 Task: Select the Cyrillic(window 1251) in the encoding.
Action: Mouse moved to (60, 552)
Screenshot: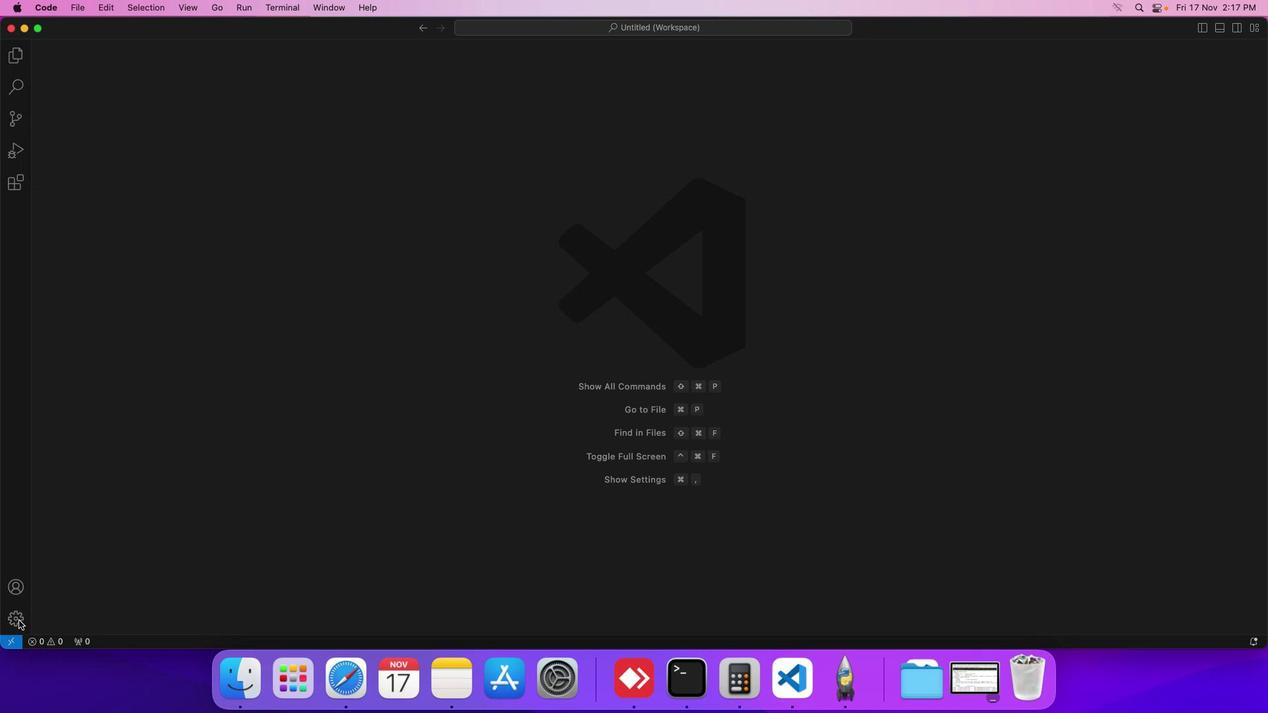 
Action: Mouse pressed left at (60, 552)
Screenshot: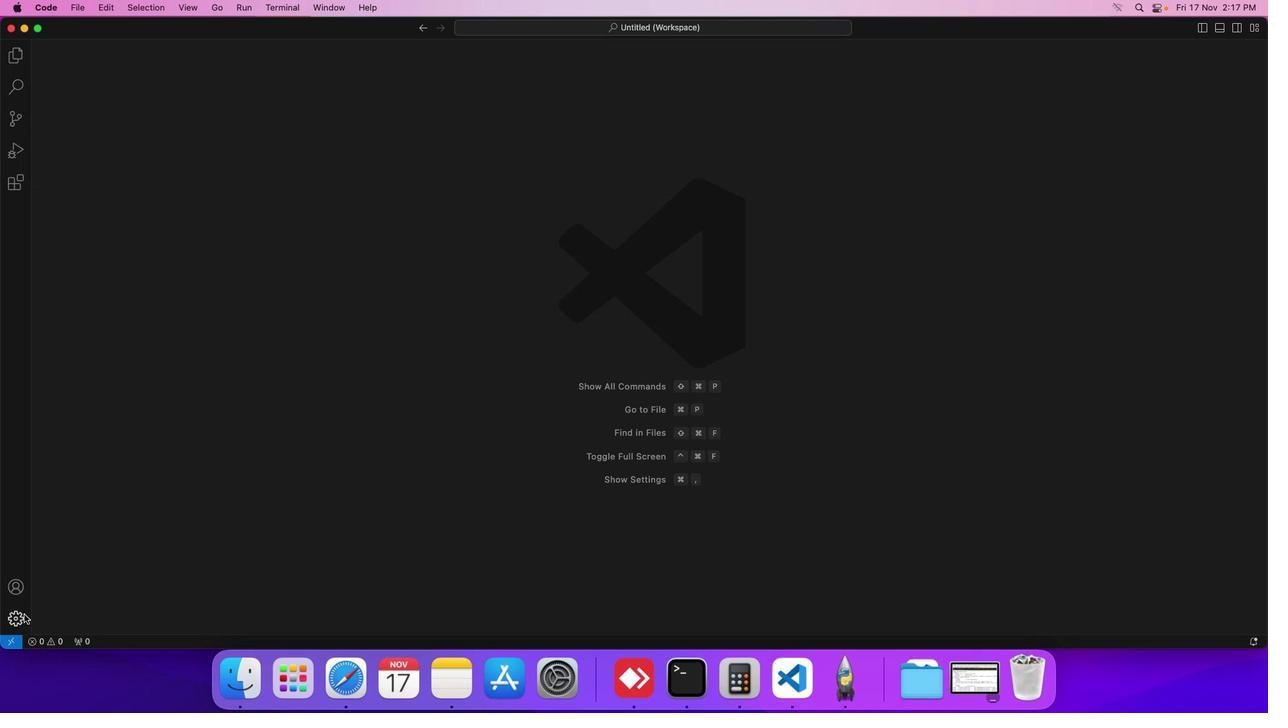 
Action: Mouse moved to (113, 491)
Screenshot: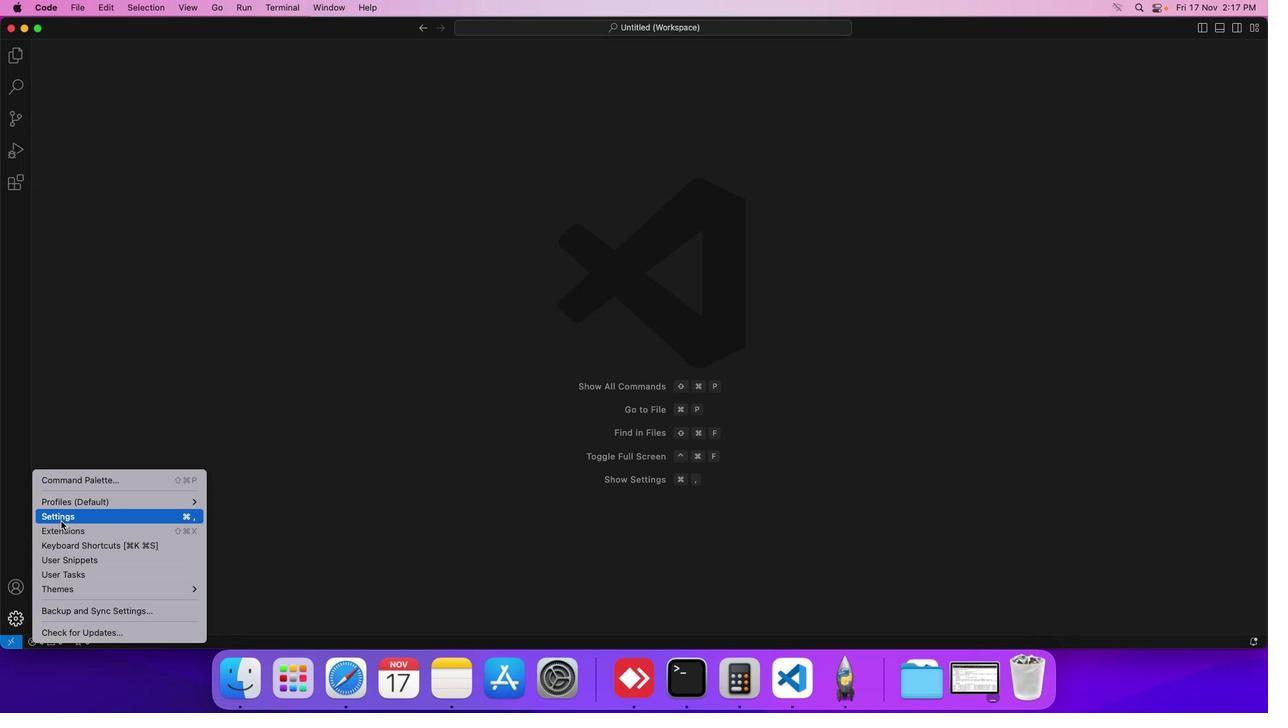 
Action: Mouse pressed left at (113, 491)
Screenshot: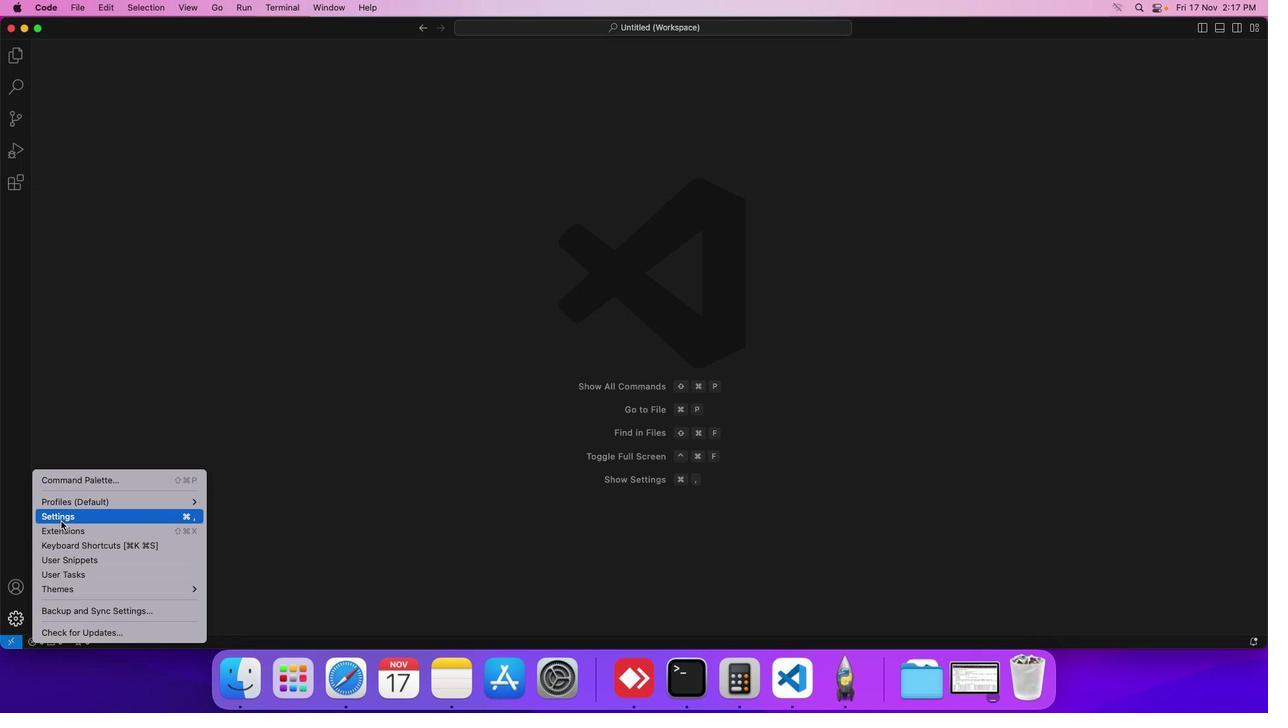 
Action: Mouse moved to (442, 240)
Screenshot: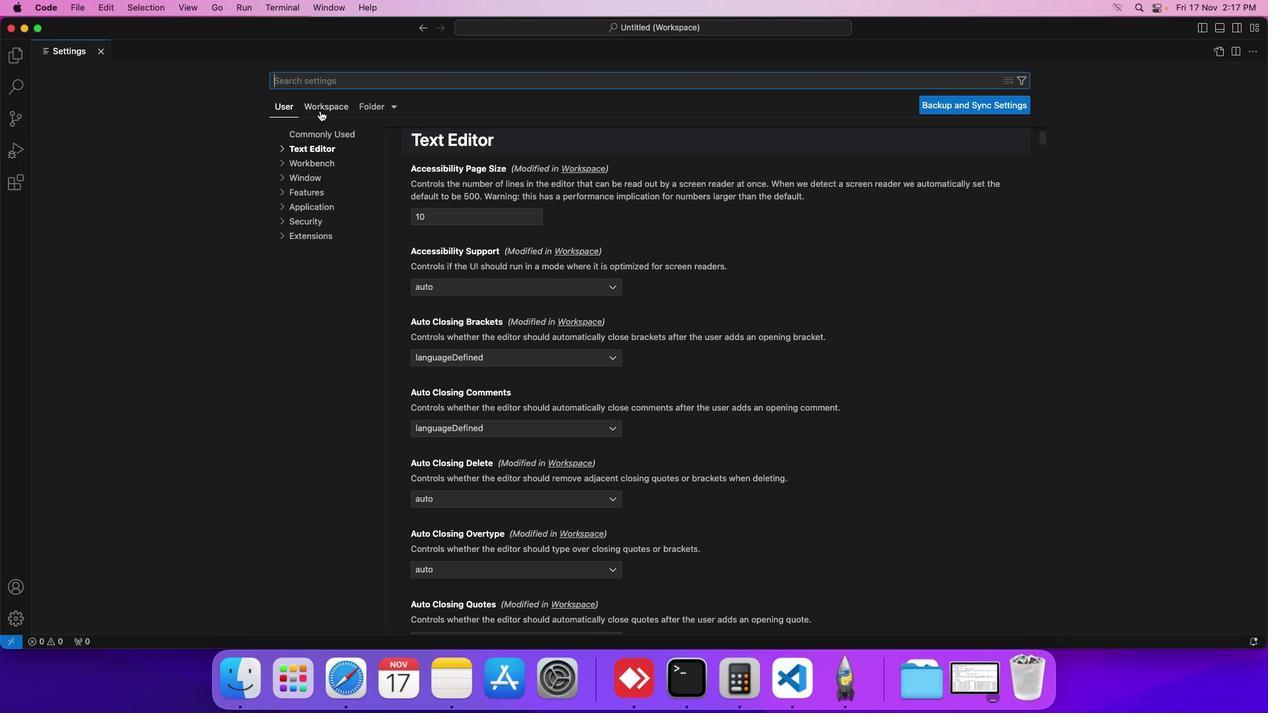 
Action: Mouse pressed left at (442, 240)
Screenshot: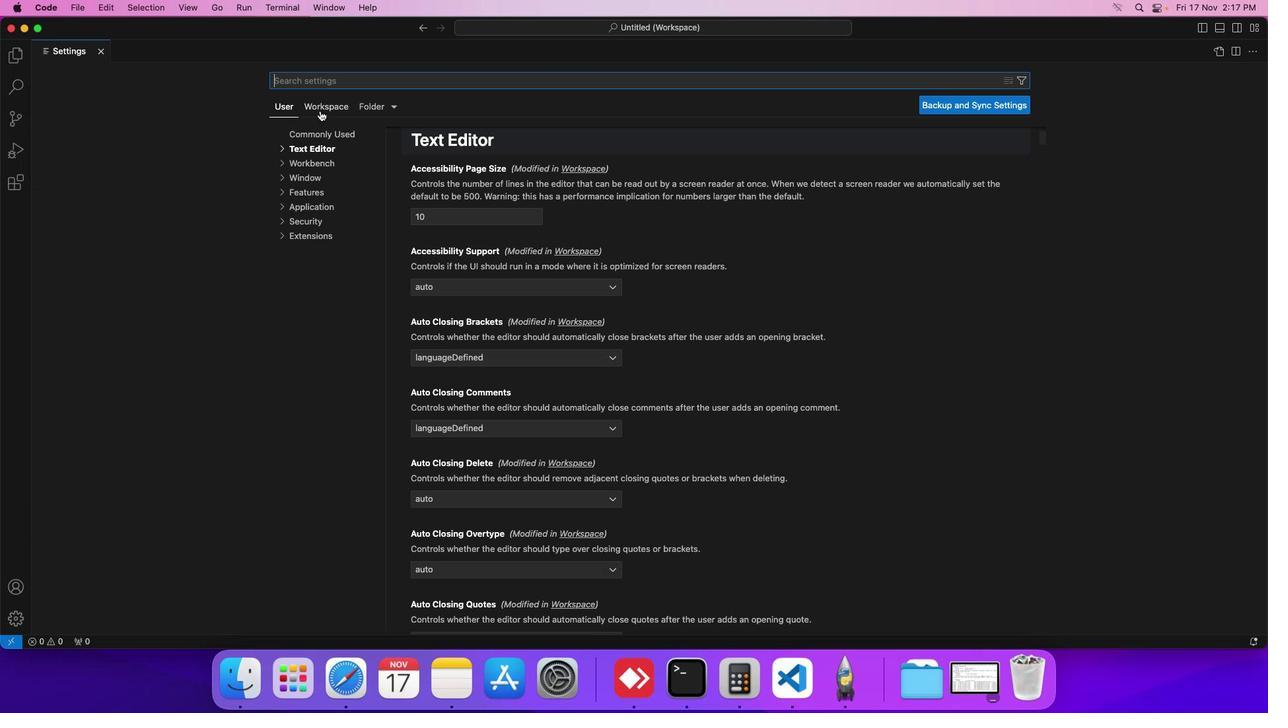 
Action: Mouse moved to (432, 262)
Screenshot: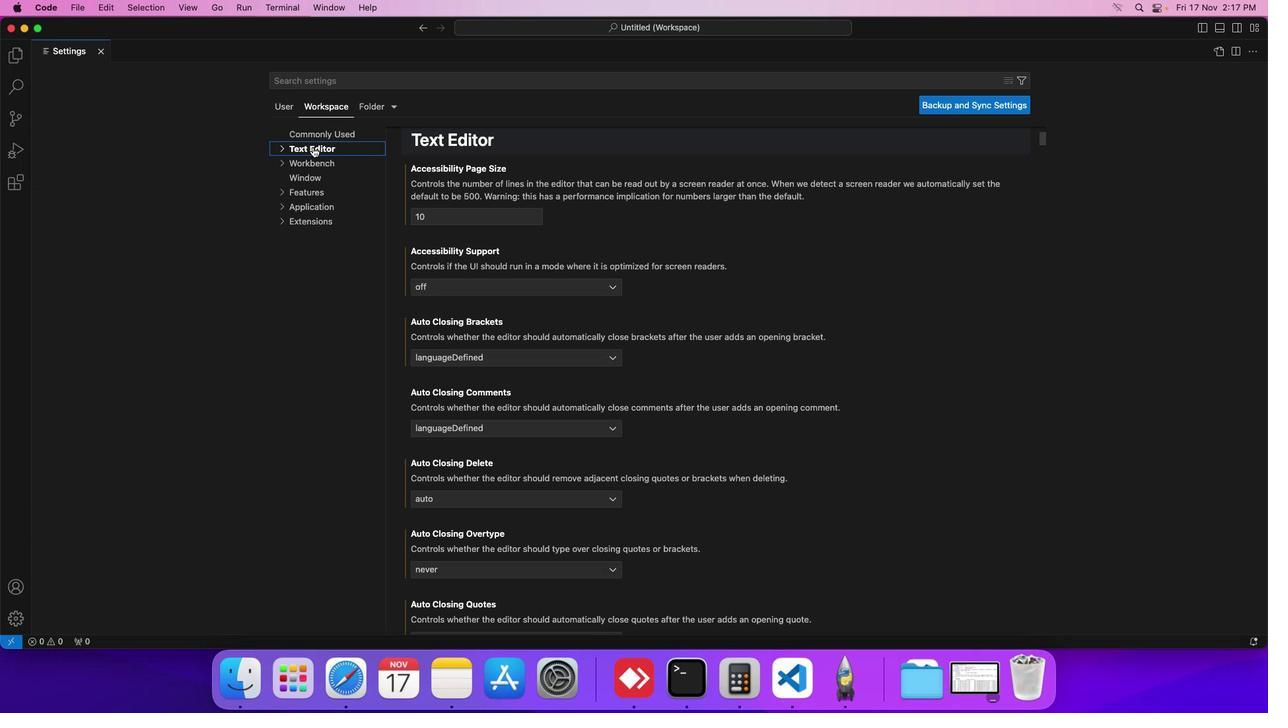 
Action: Mouse pressed left at (432, 262)
Screenshot: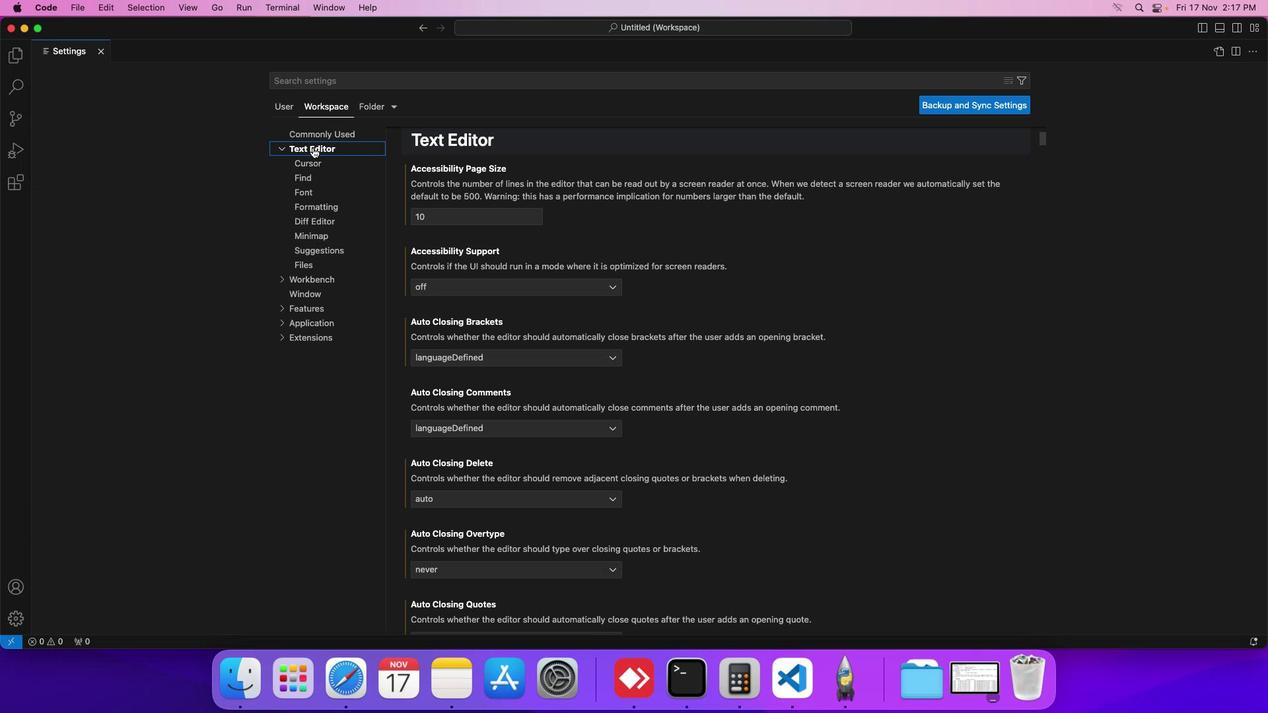 
Action: Mouse moved to (410, 332)
Screenshot: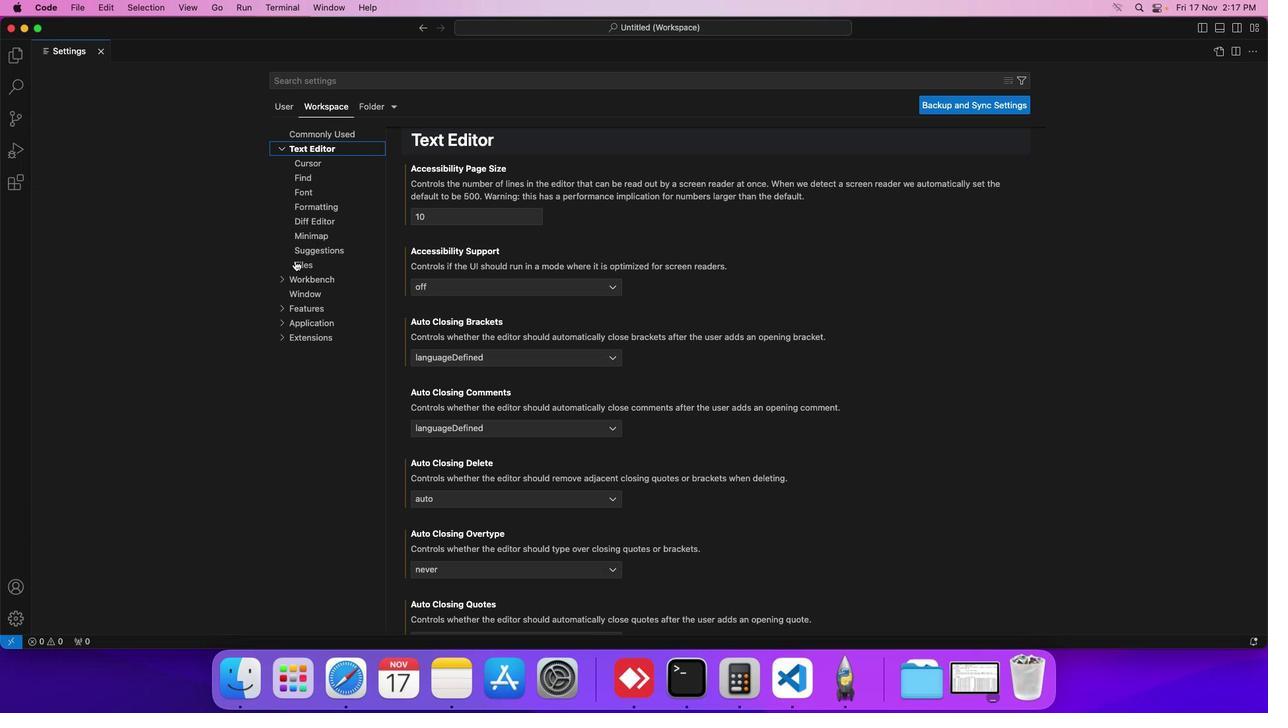 
Action: Mouse pressed left at (410, 332)
Screenshot: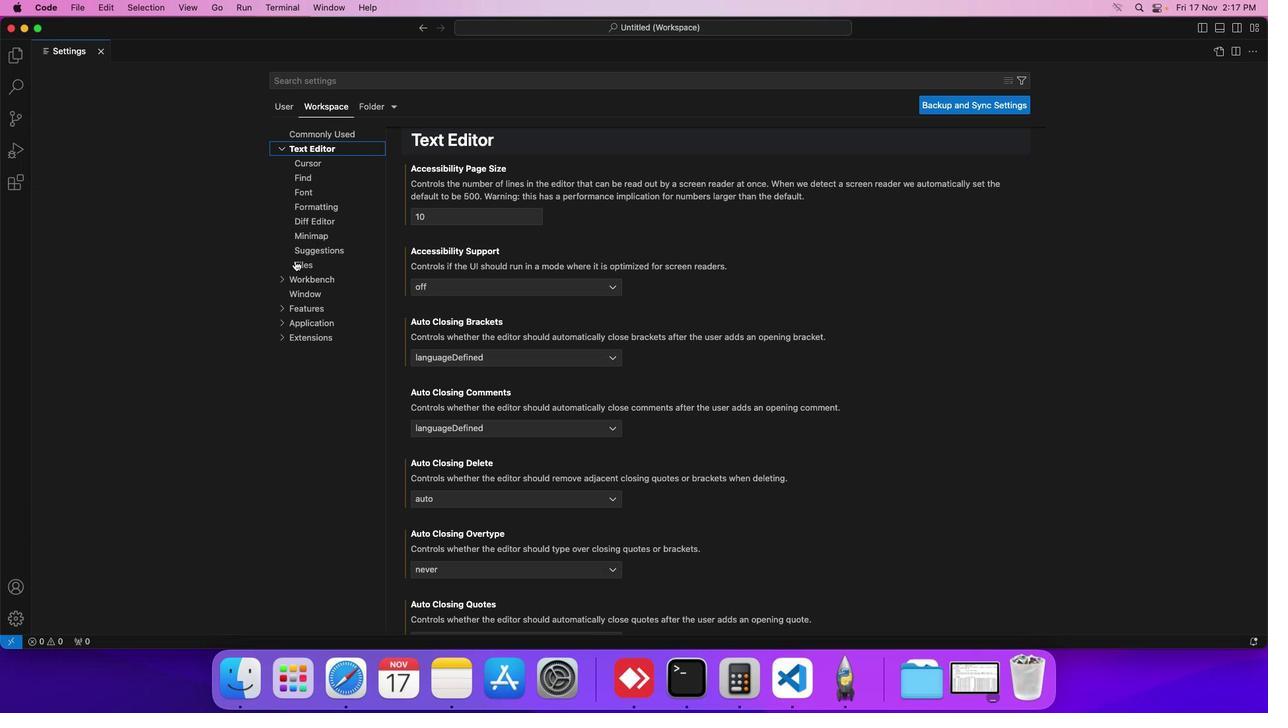 
Action: Mouse moved to (558, 377)
Screenshot: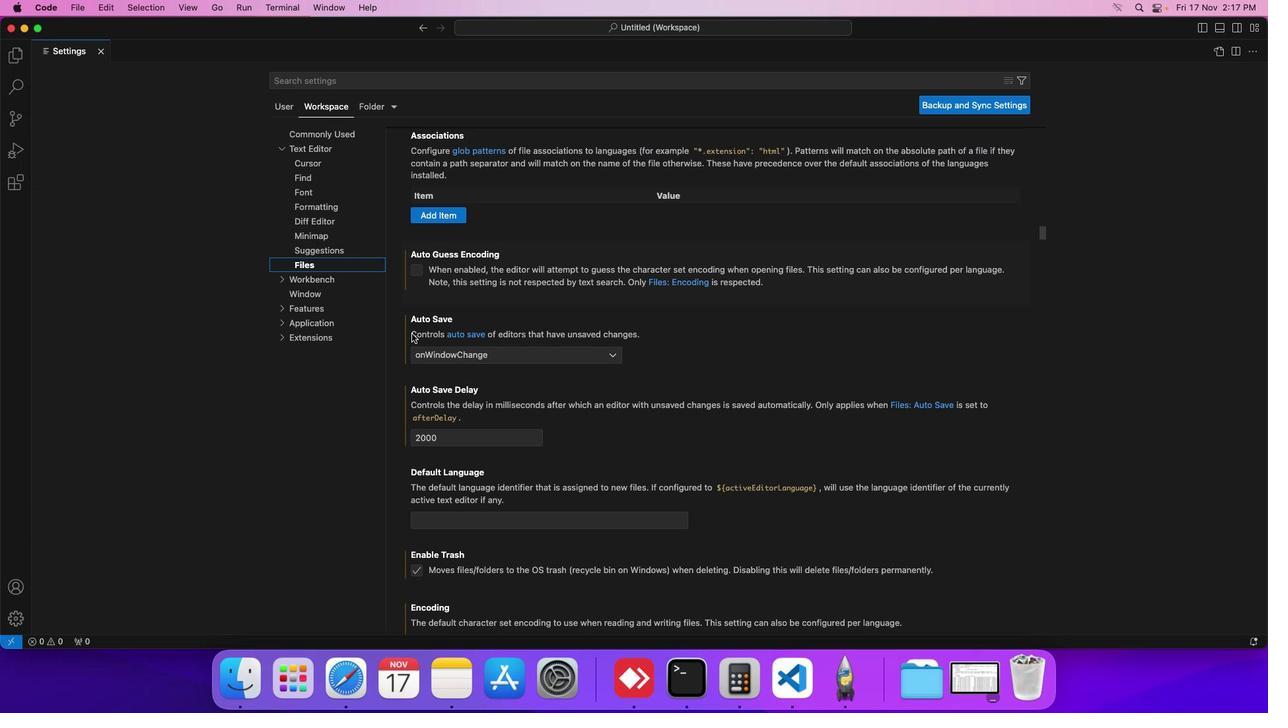 
Action: Mouse scrolled (558, 377) with delta (36, 172)
Screenshot: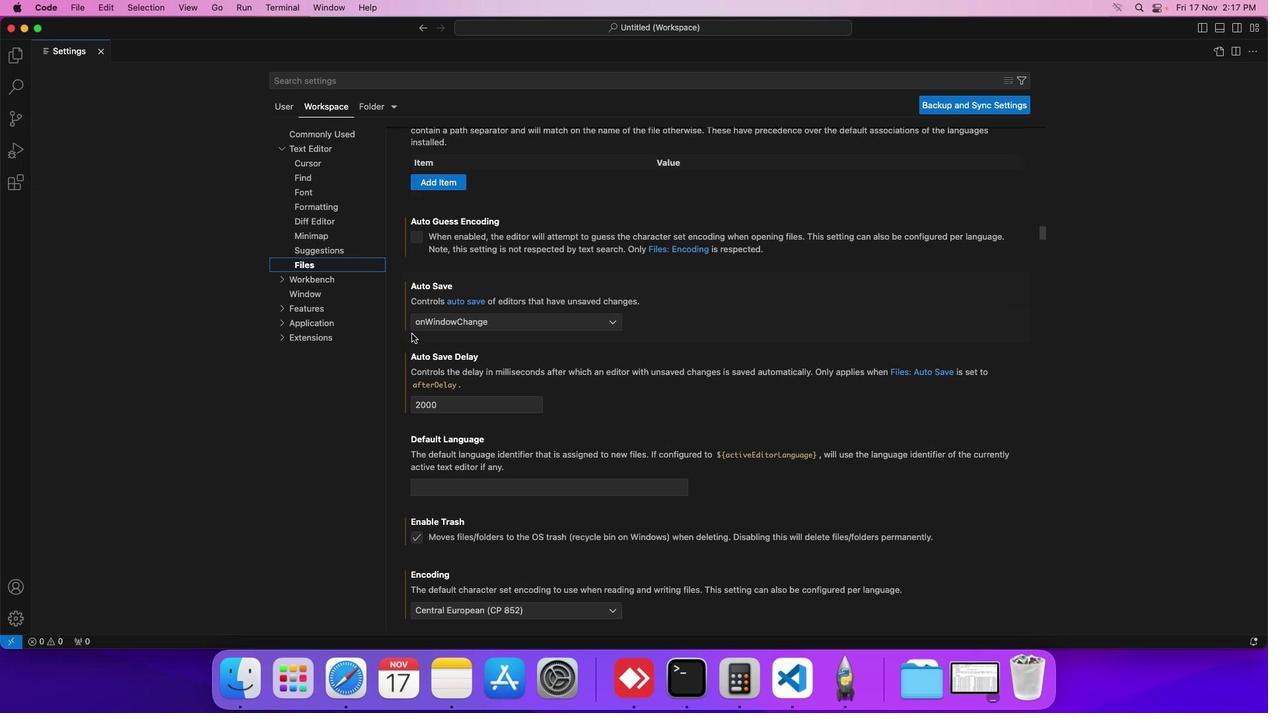 
Action: Mouse scrolled (558, 377) with delta (36, 172)
Screenshot: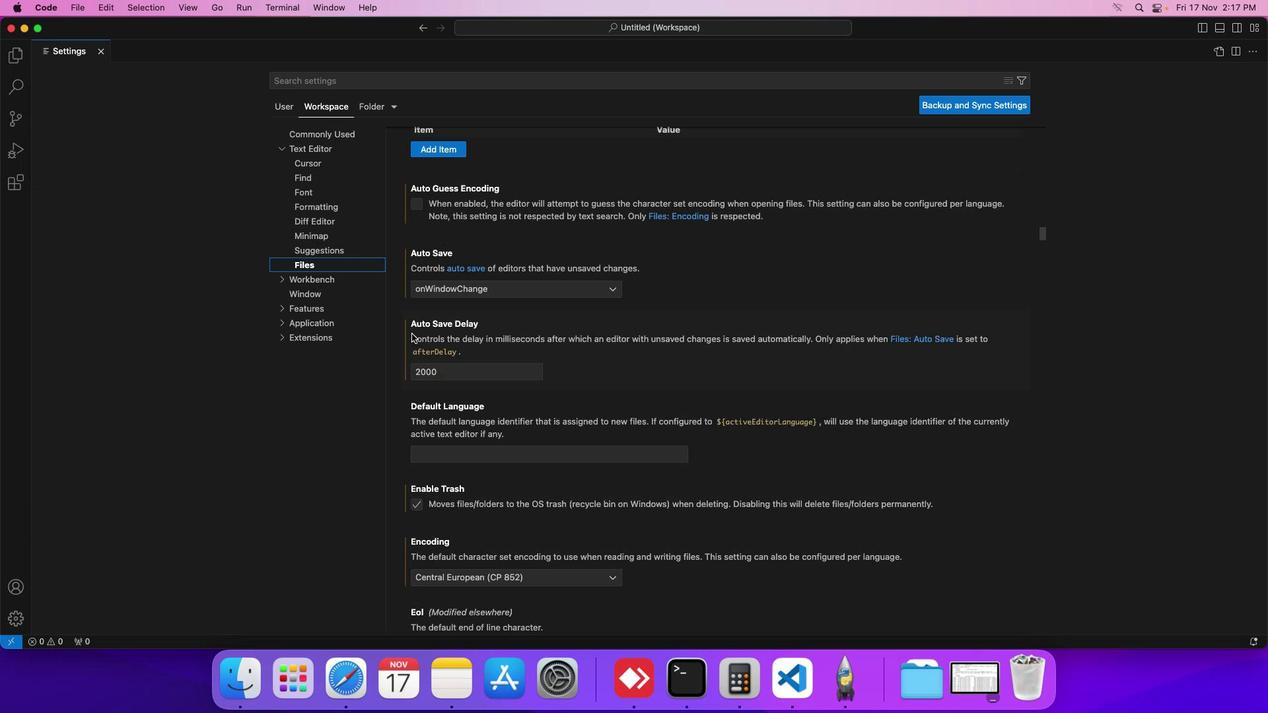 
Action: Mouse scrolled (558, 377) with delta (36, 172)
Screenshot: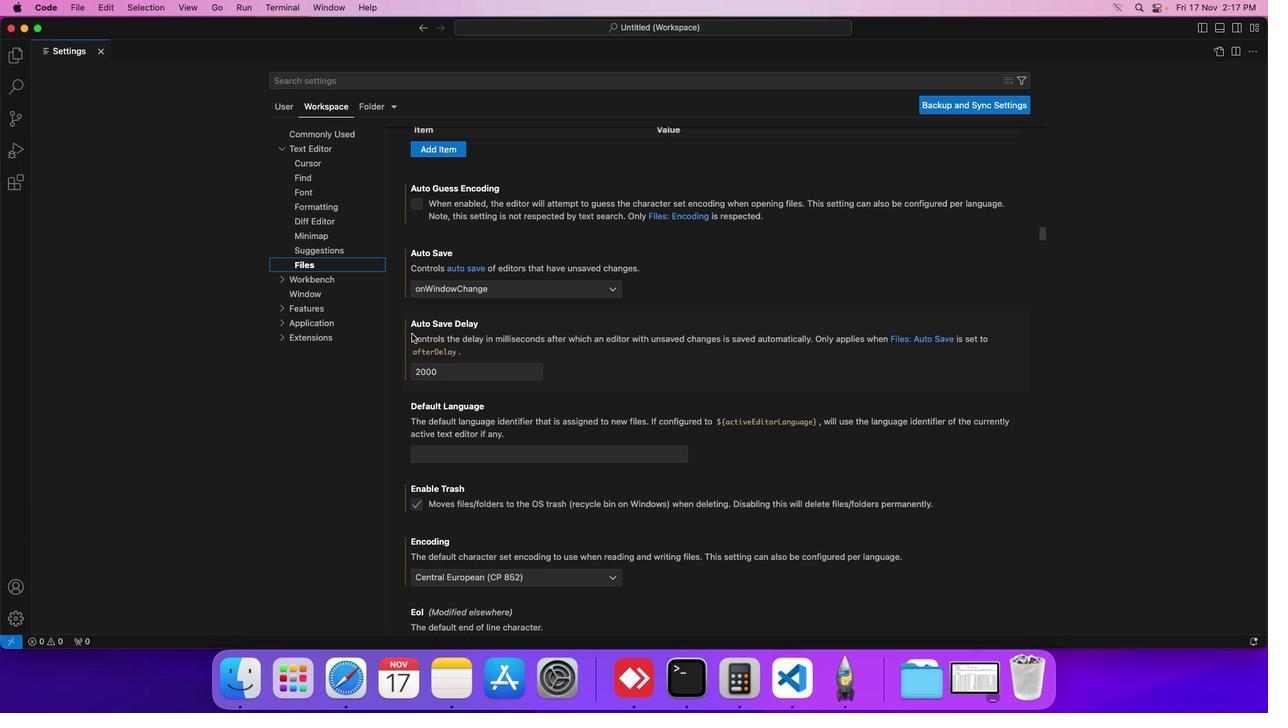 
Action: Mouse moved to (558, 377)
Screenshot: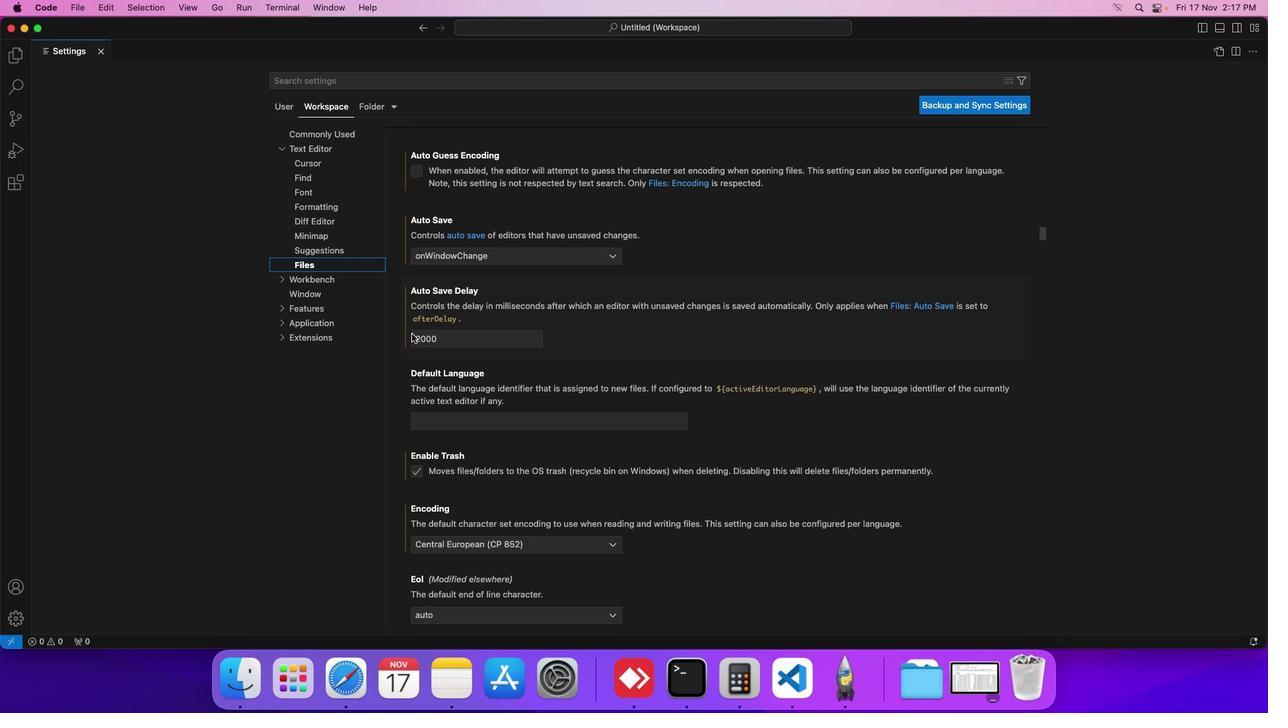 
Action: Mouse scrolled (558, 377) with delta (36, 172)
Screenshot: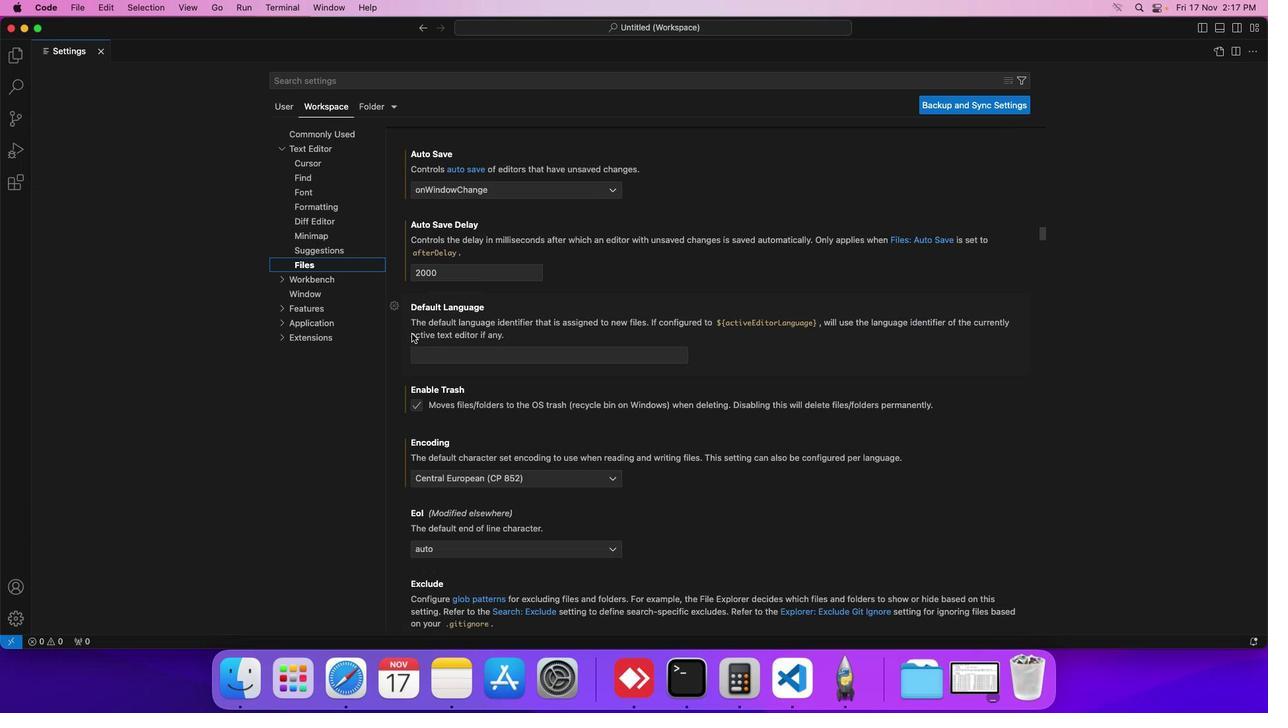 
Action: Mouse scrolled (558, 377) with delta (36, 172)
Screenshot: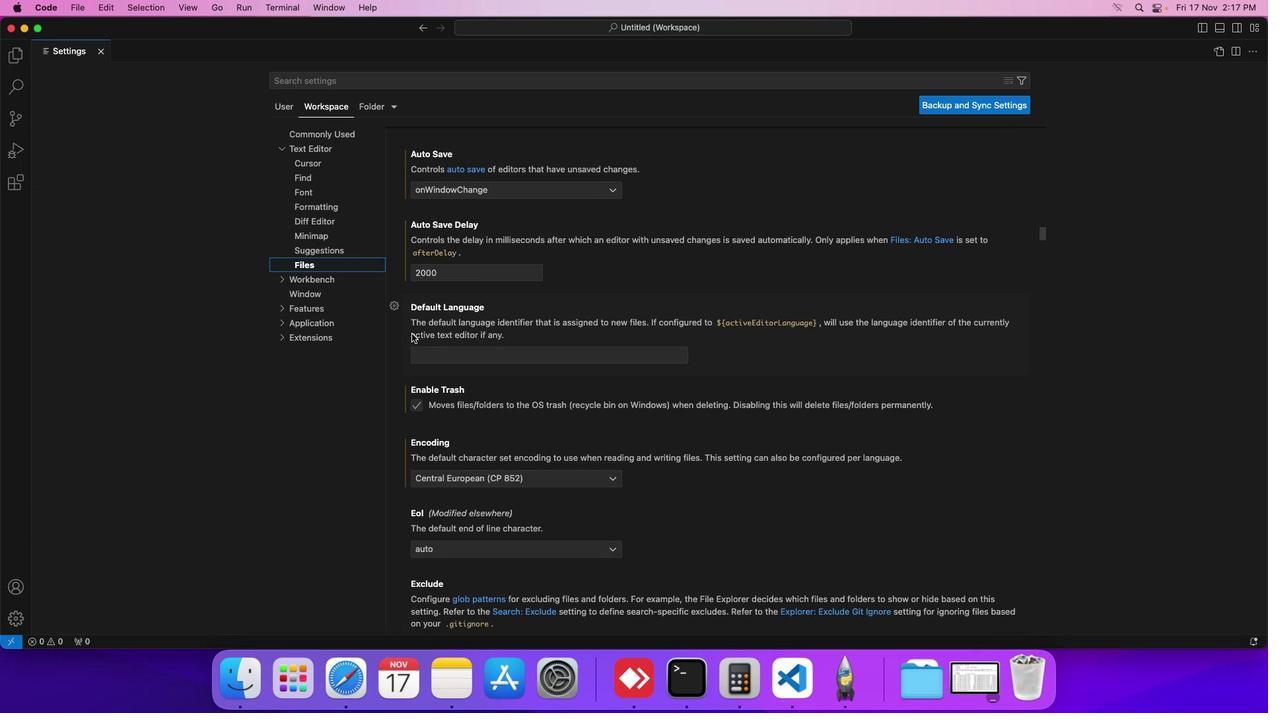 
Action: Mouse scrolled (558, 377) with delta (36, 172)
Screenshot: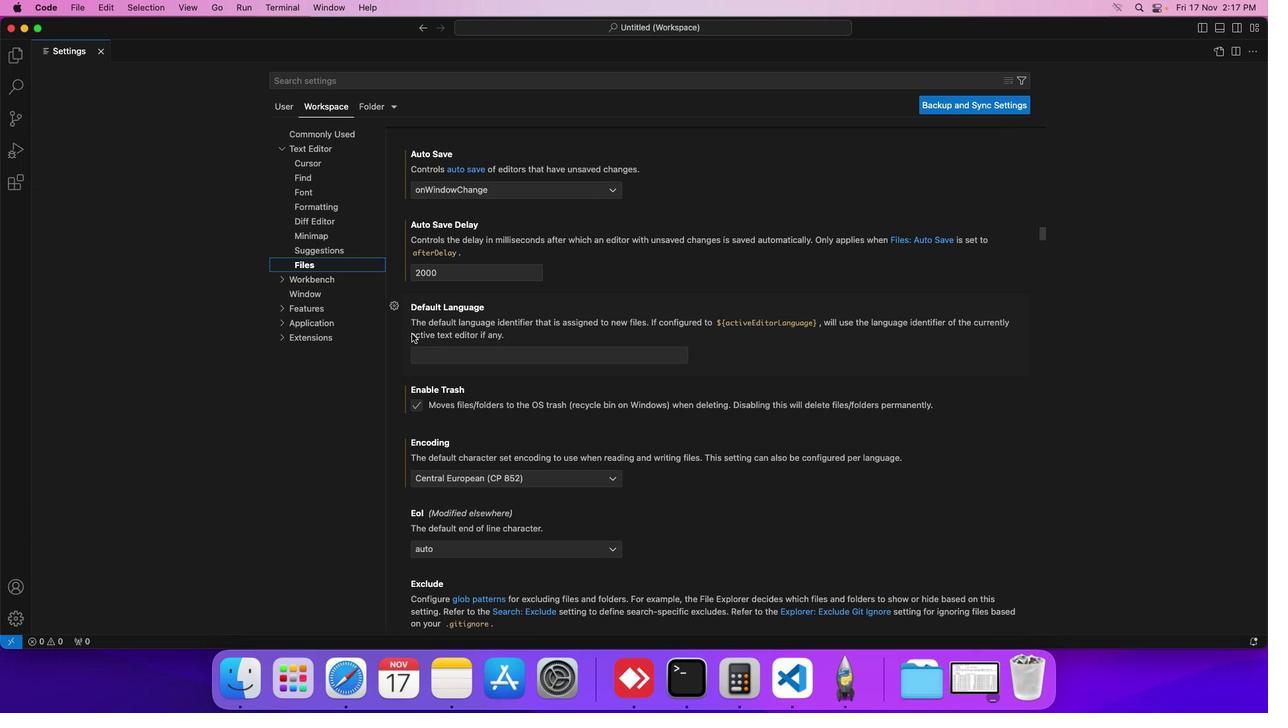 
Action: Mouse scrolled (558, 377) with delta (36, 172)
Screenshot: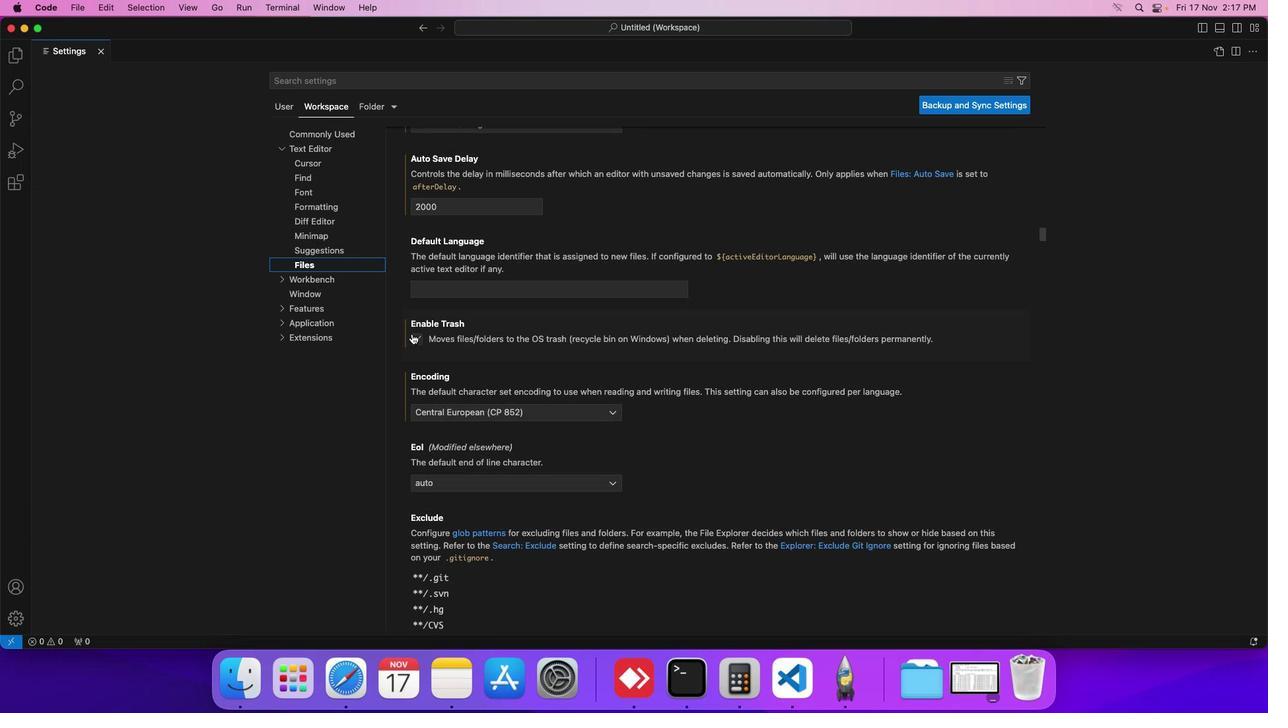 
Action: Mouse scrolled (558, 377) with delta (36, 172)
Screenshot: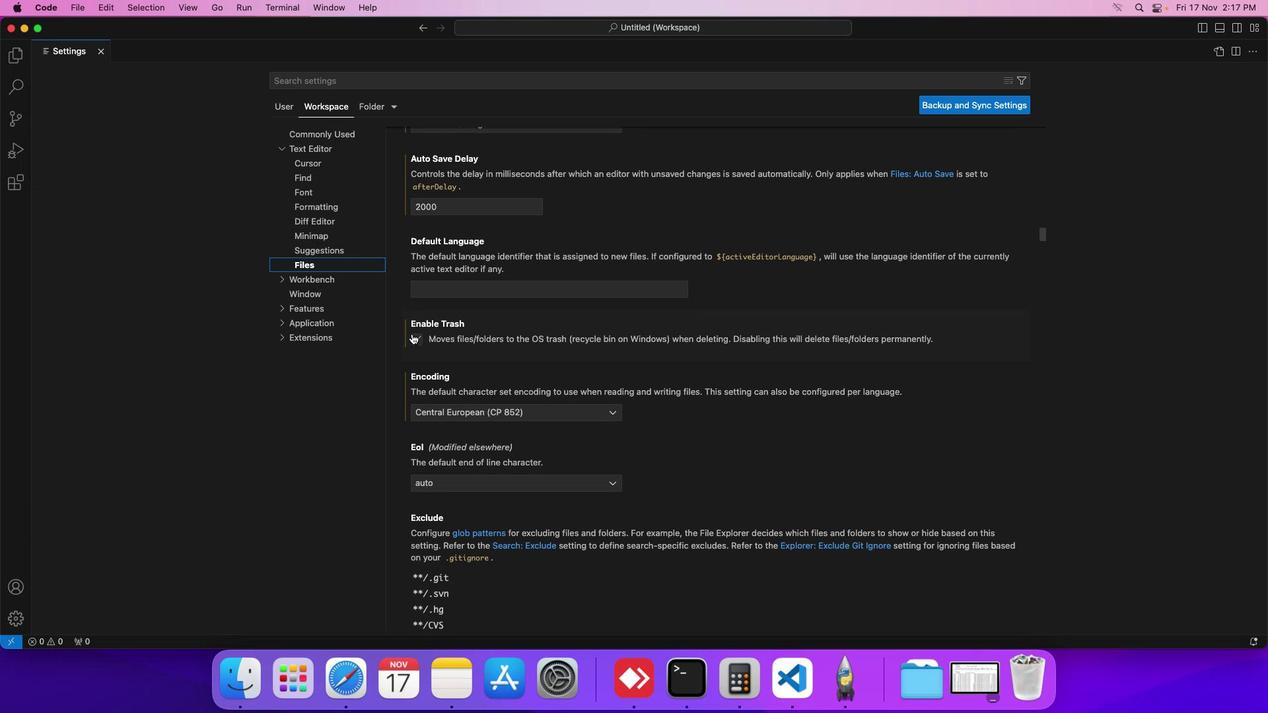 
Action: Mouse scrolled (558, 377) with delta (36, 172)
Screenshot: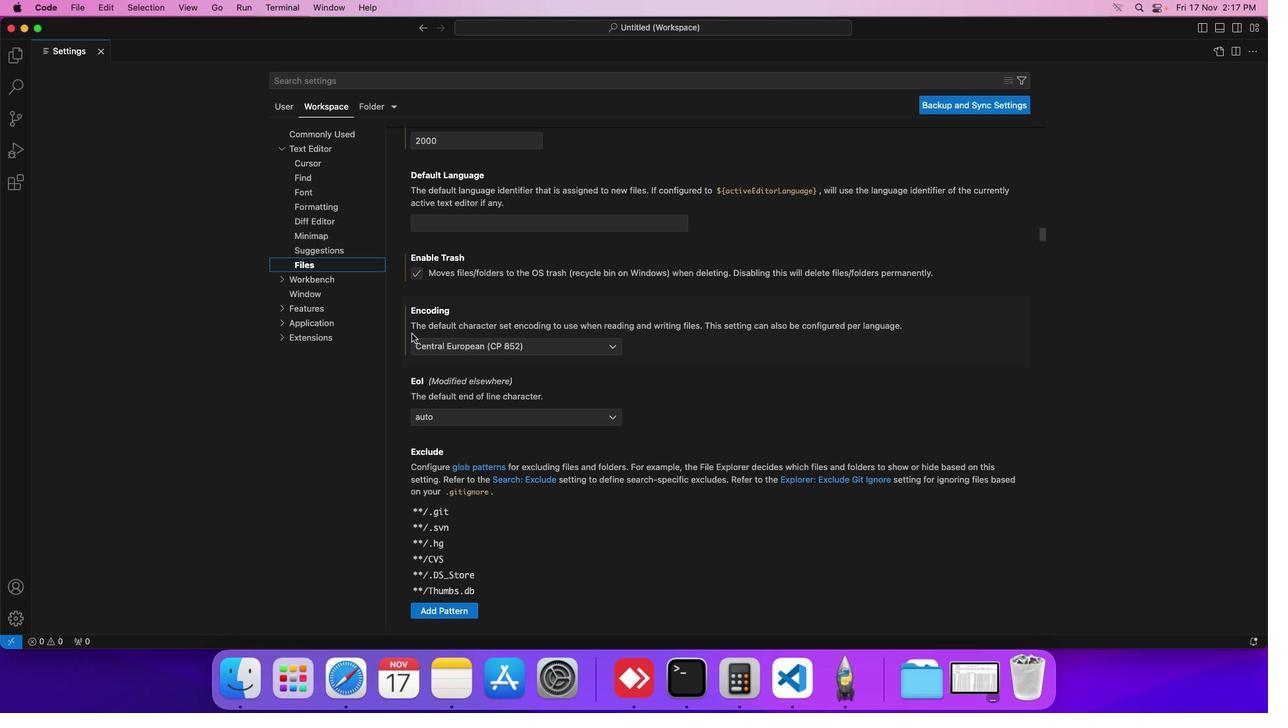 
Action: Mouse scrolled (558, 377) with delta (36, 172)
Screenshot: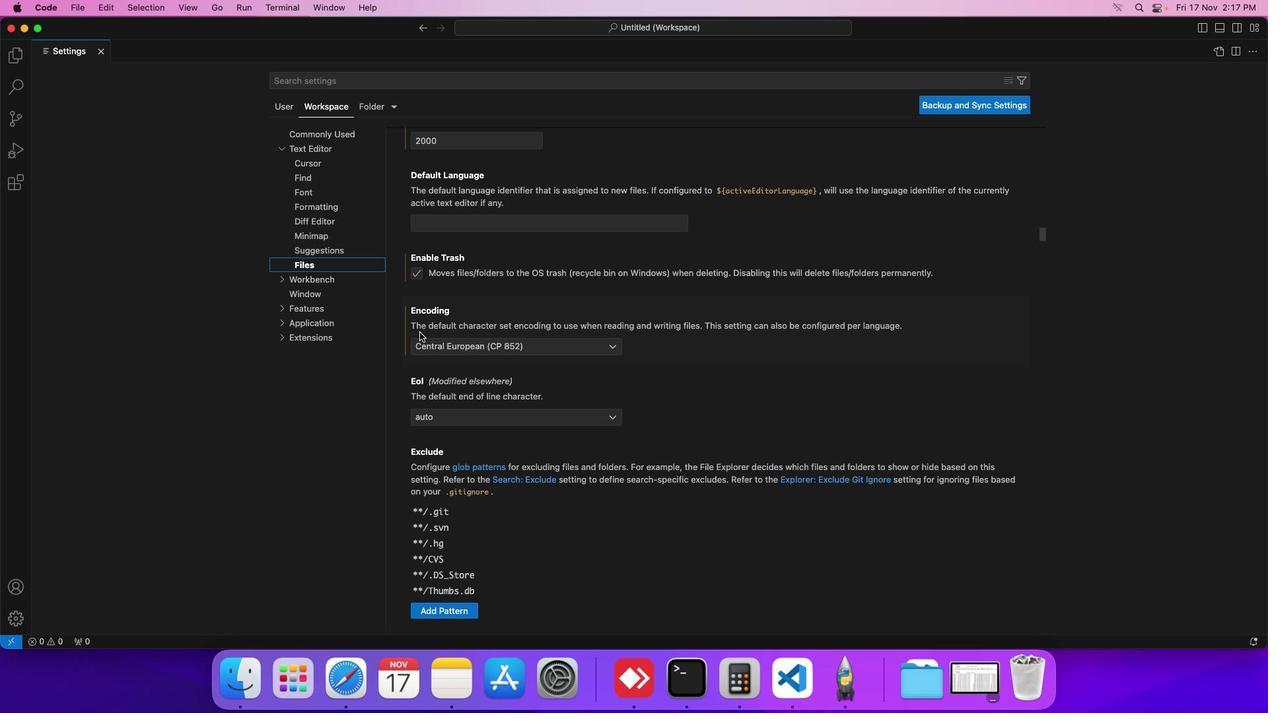 
Action: Mouse moved to (685, 385)
Screenshot: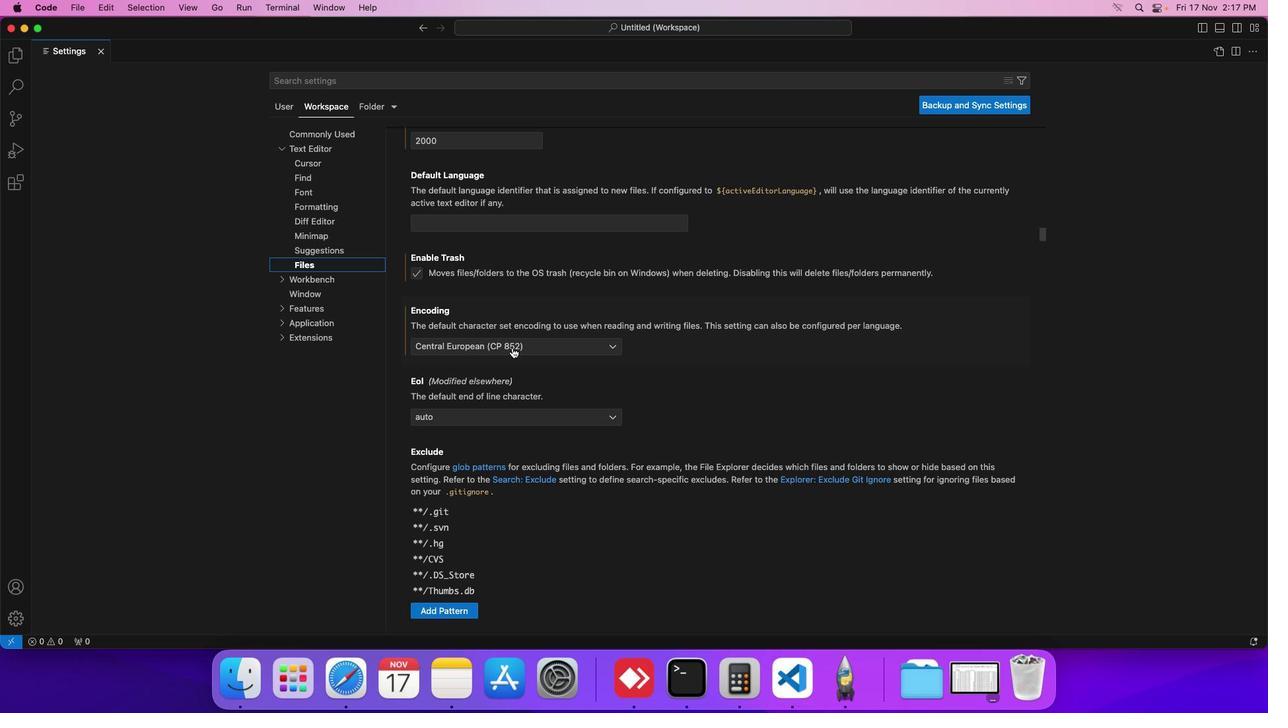 
Action: Mouse pressed left at (685, 385)
Screenshot: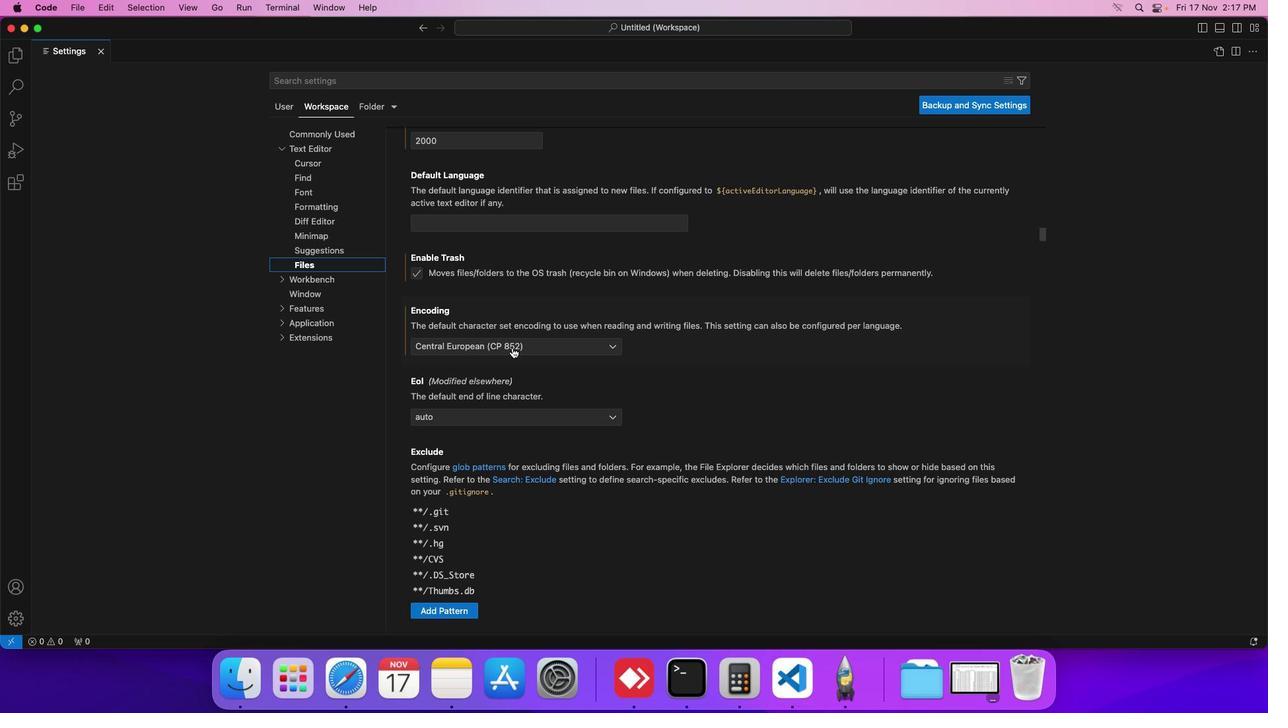 
Action: Mouse moved to (647, 444)
Screenshot: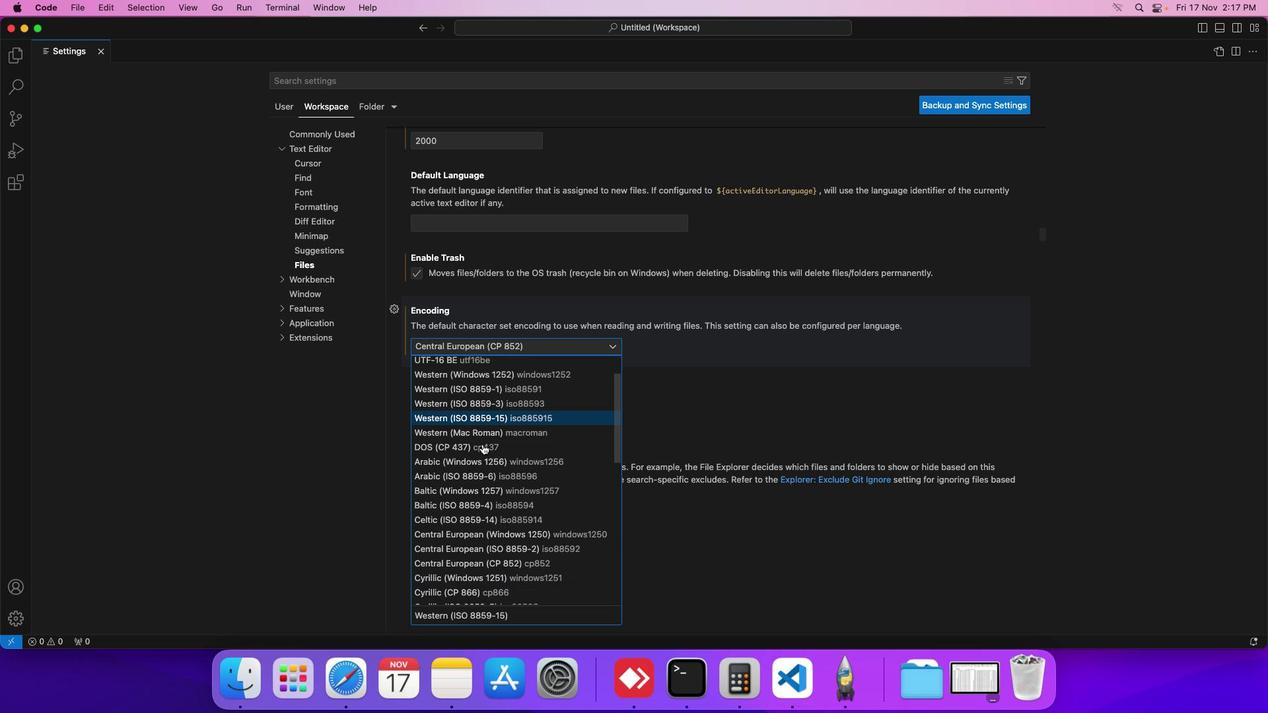 
Action: Mouse scrolled (647, 444) with delta (36, 172)
Screenshot: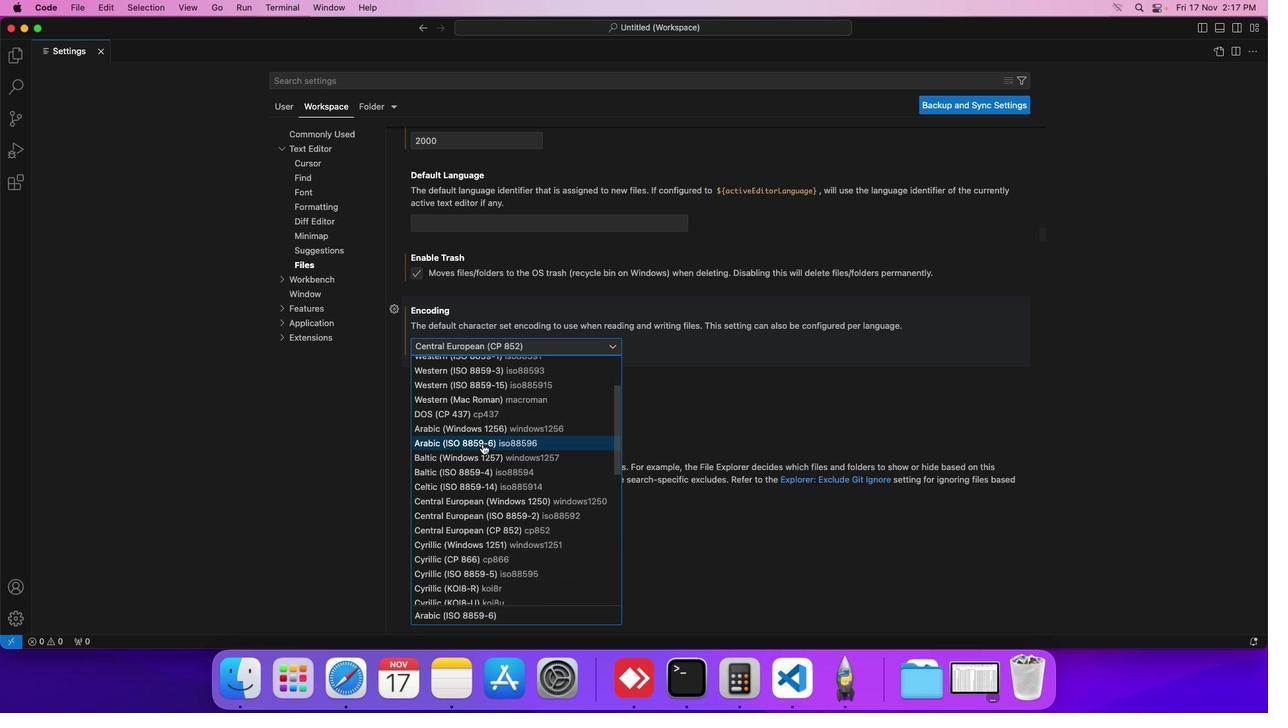 
Action: Mouse scrolled (647, 444) with delta (36, 172)
Screenshot: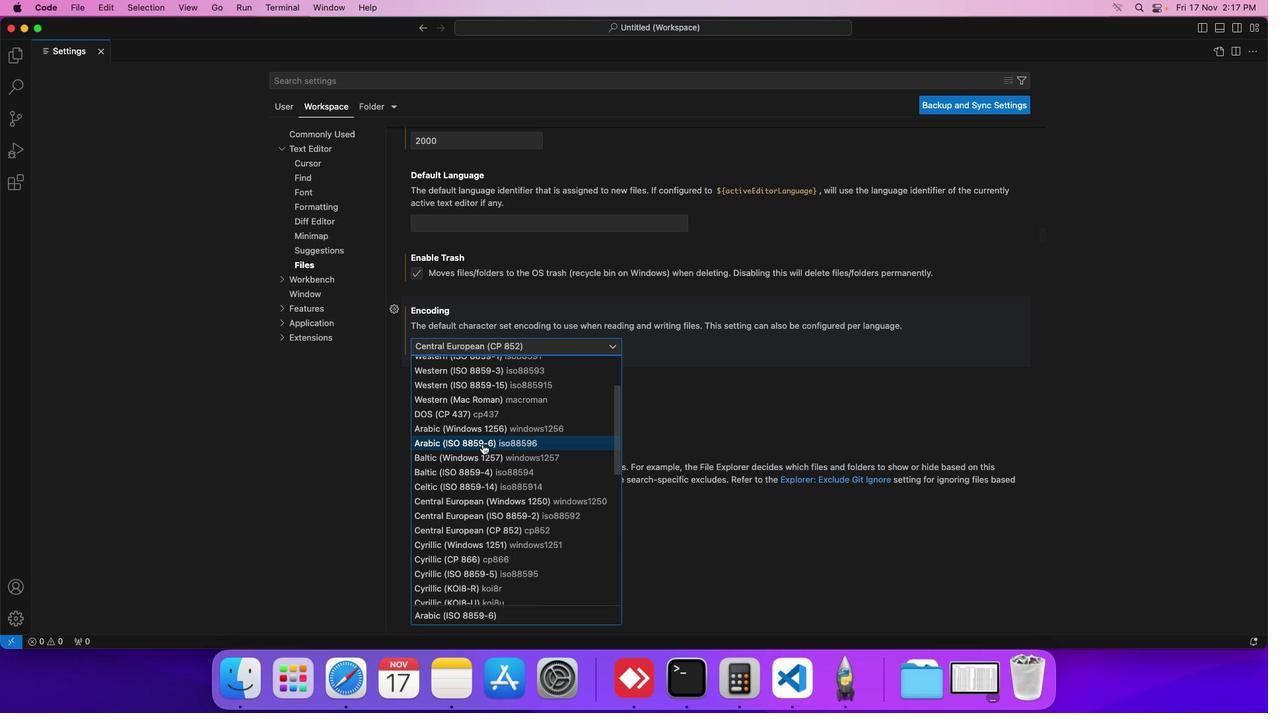 
Action: Mouse scrolled (647, 444) with delta (36, 172)
Screenshot: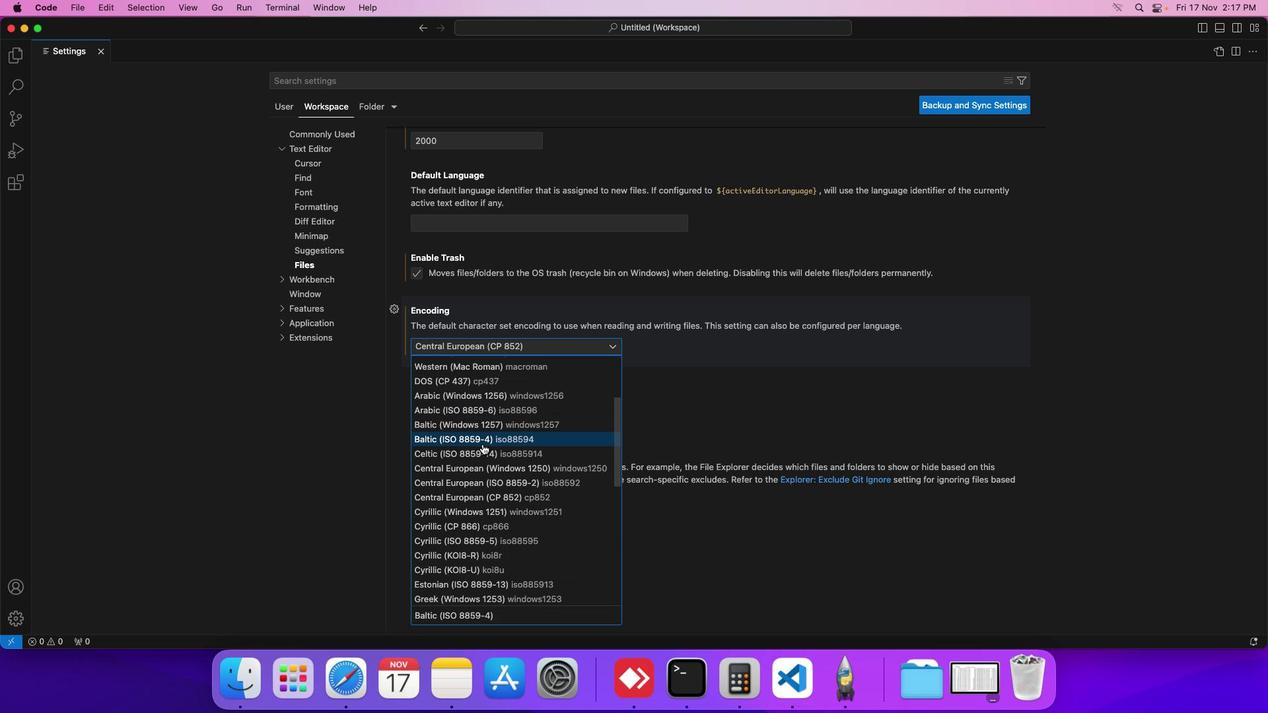 
Action: Mouse moved to (626, 487)
Screenshot: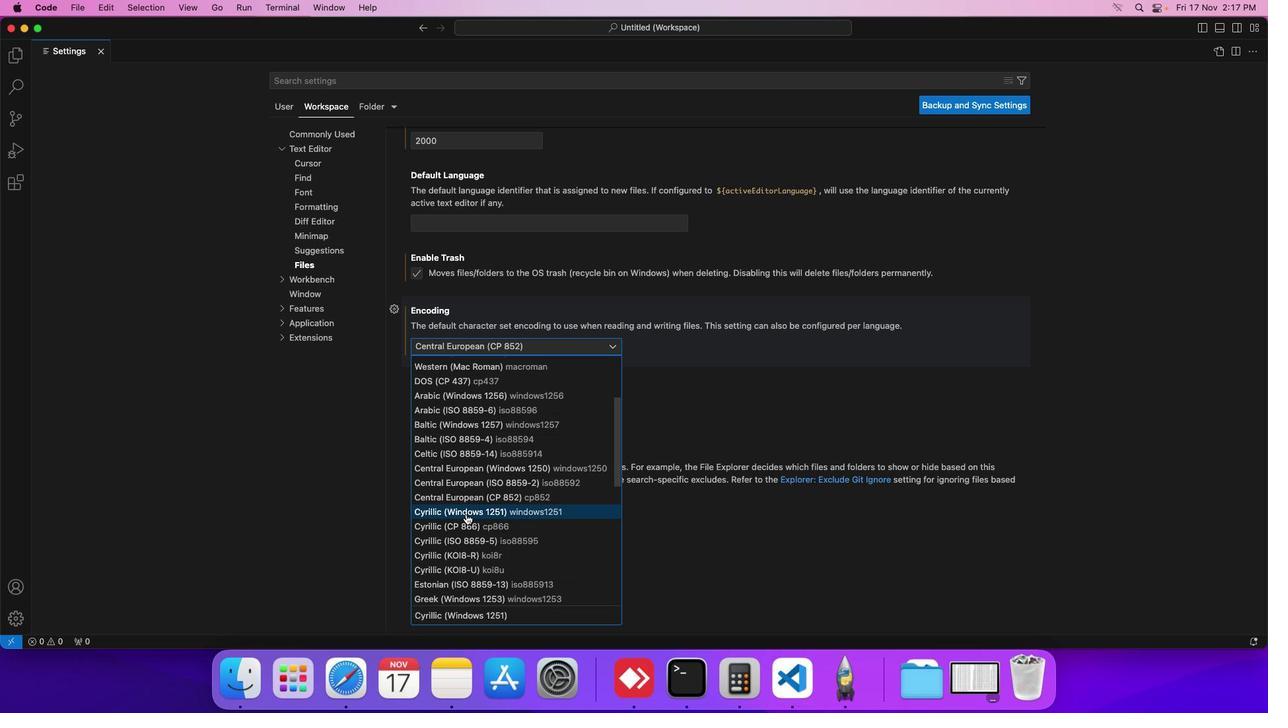 
Action: Mouse pressed left at (626, 487)
Screenshot: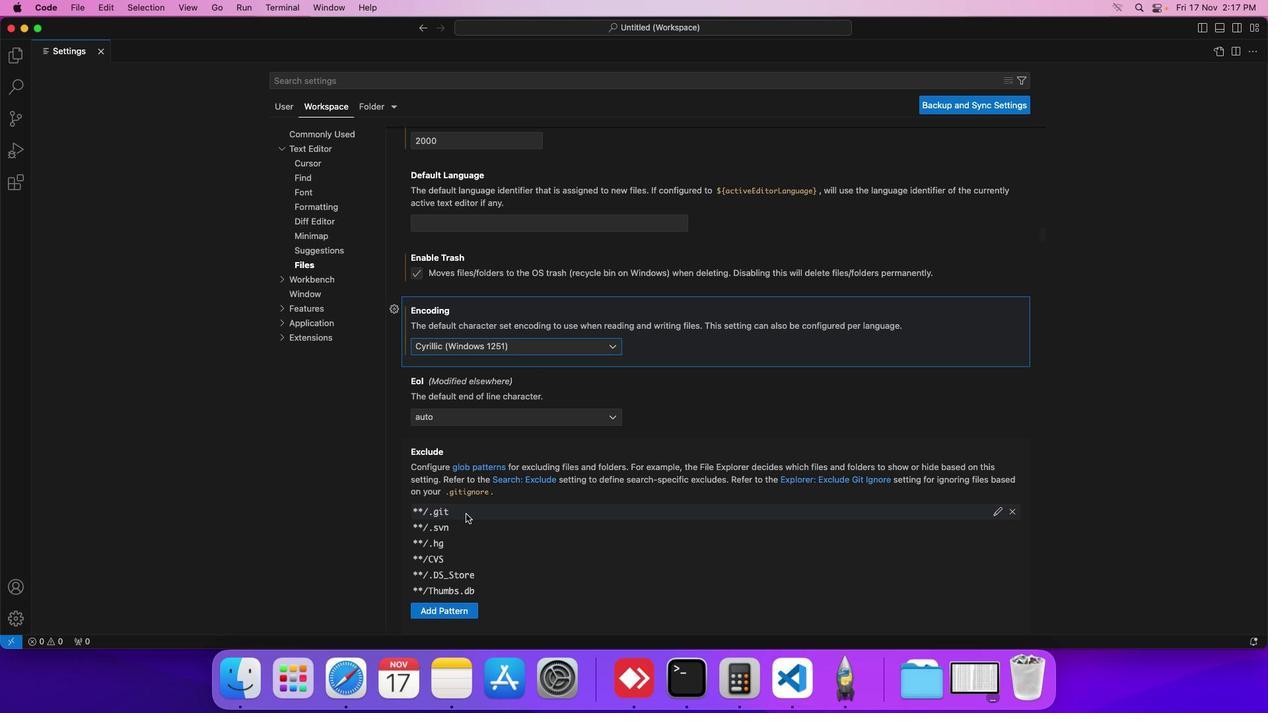 
Action: Mouse moved to (702, 390)
Screenshot: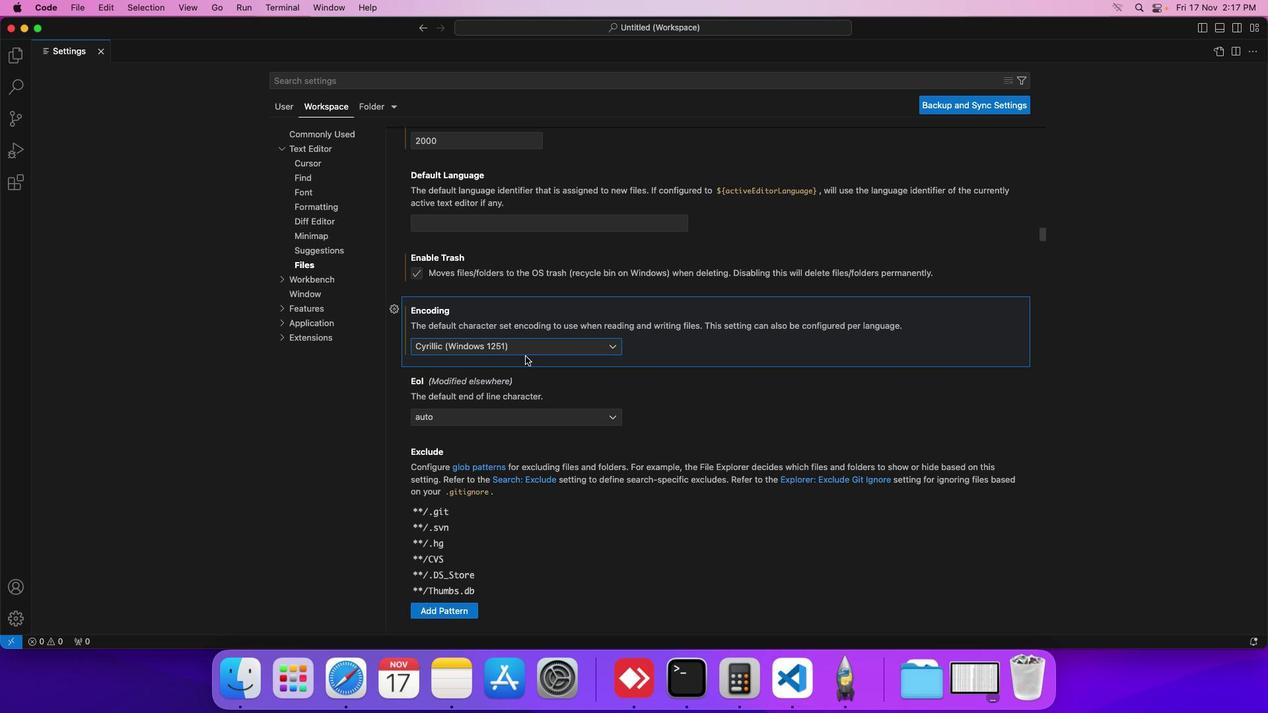 
